 Task: Change the language on Google Flights to Indonesian.
Action: Mouse pressed left at (467, 178)
Screenshot: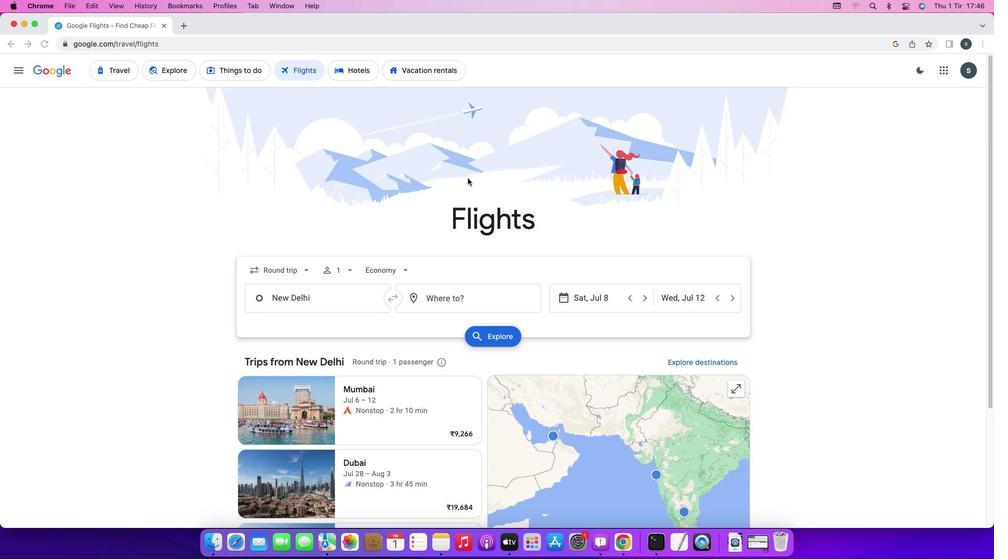 
Action: Mouse moved to (436, 215)
Screenshot: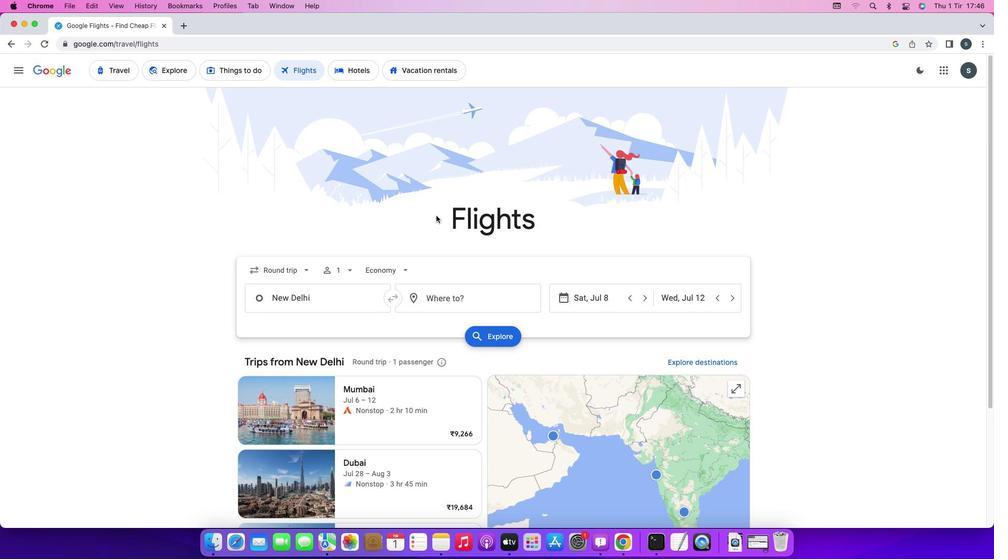 
Action: Mouse scrolled (436, 215) with delta (0, 0)
Screenshot: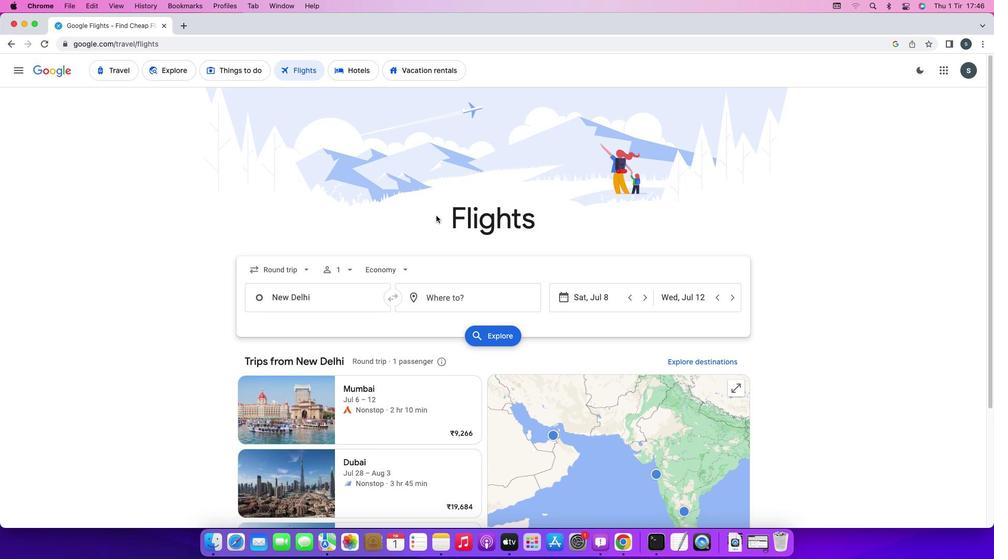 
Action: Mouse scrolled (436, 215) with delta (0, 0)
Screenshot: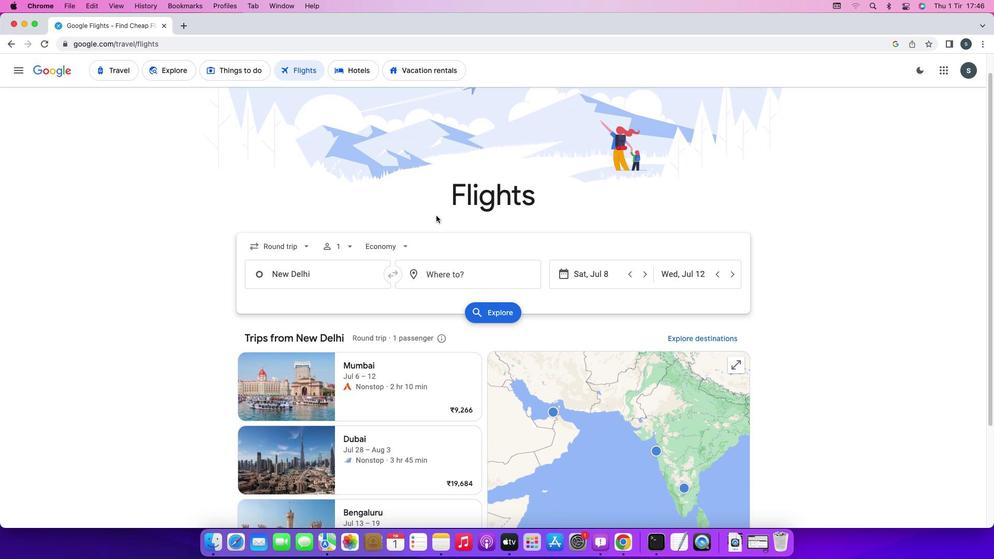 
Action: Mouse scrolled (436, 215) with delta (0, -1)
Screenshot: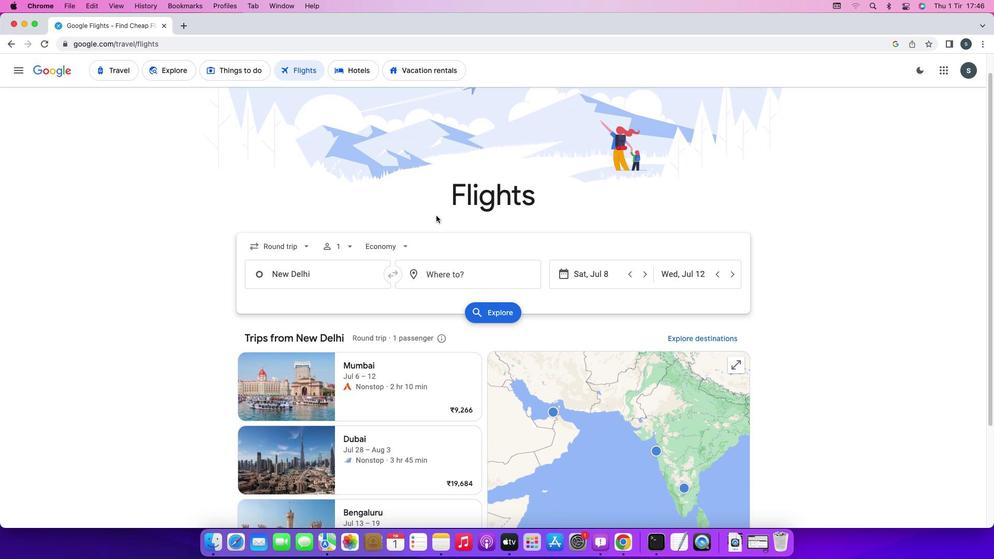 
Action: Mouse scrolled (436, 215) with delta (0, -2)
Screenshot: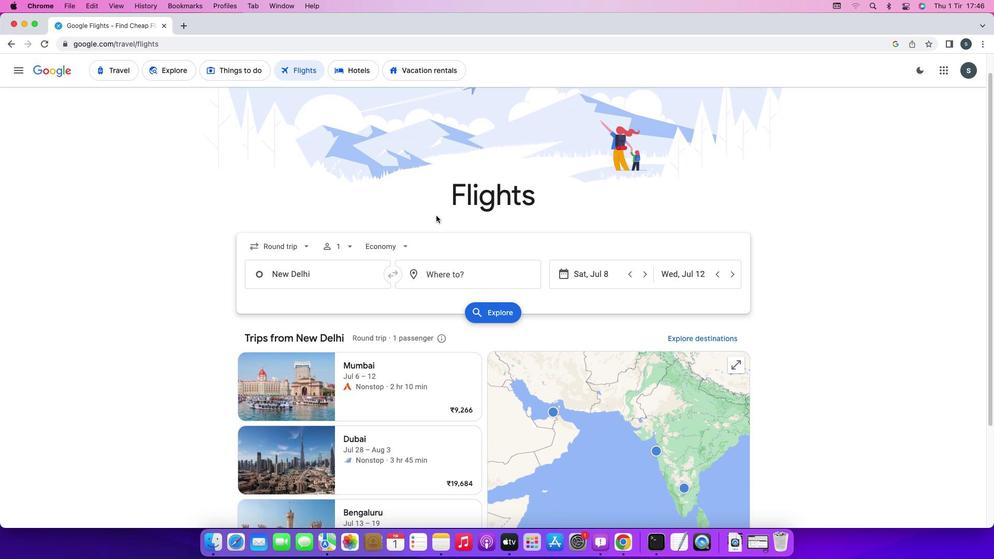 
Action: Mouse scrolled (436, 215) with delta (0, -2)
Screenshot: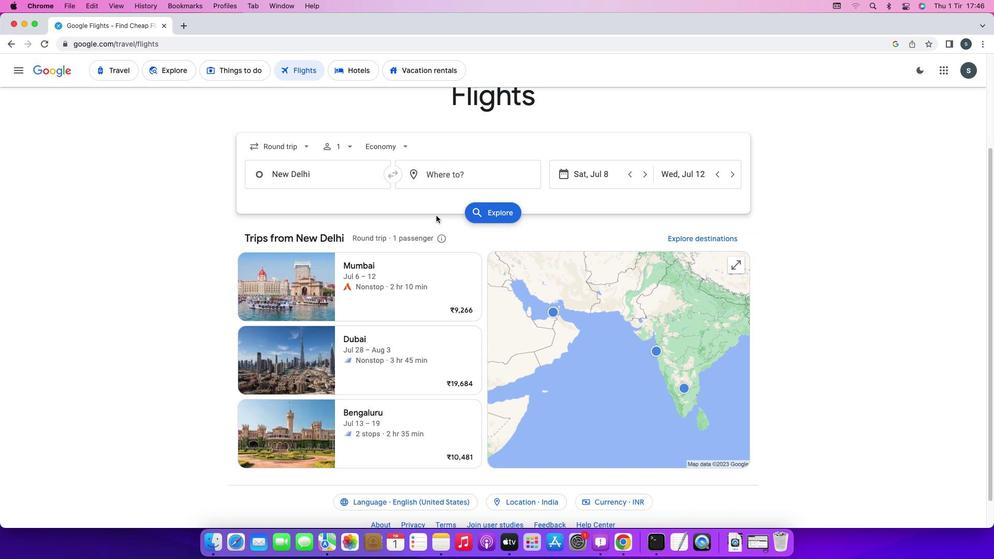 
Action: Mouse moved to (386, 474)
Screenshot: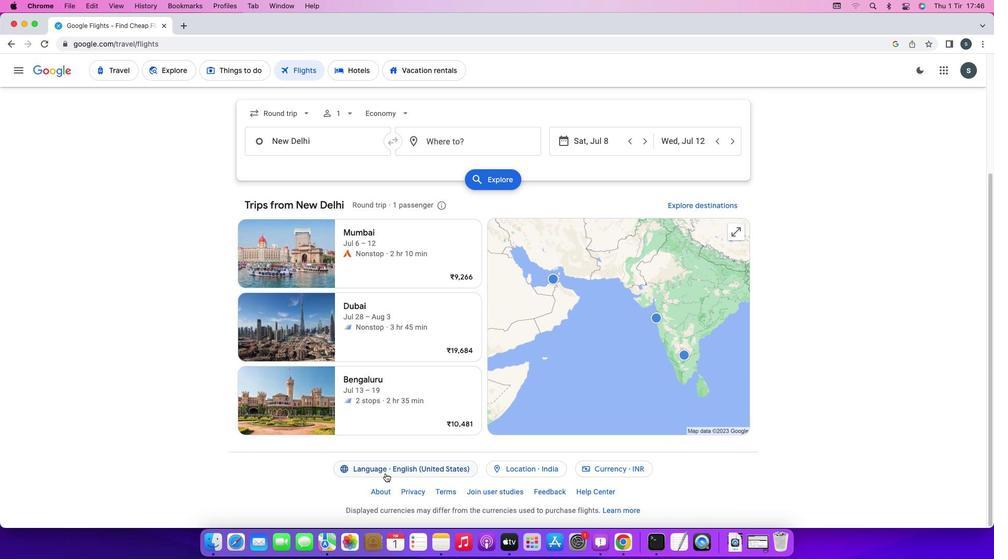 
Action: Mouse pressed left at (386, 474)
Screenshot: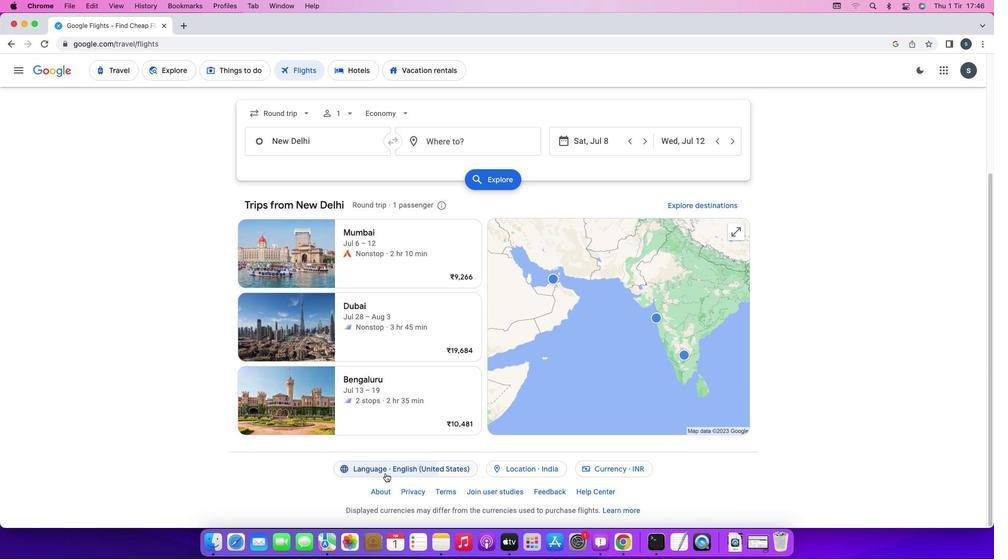 
Action: Mouse moved to (481, 364)
Screenshot: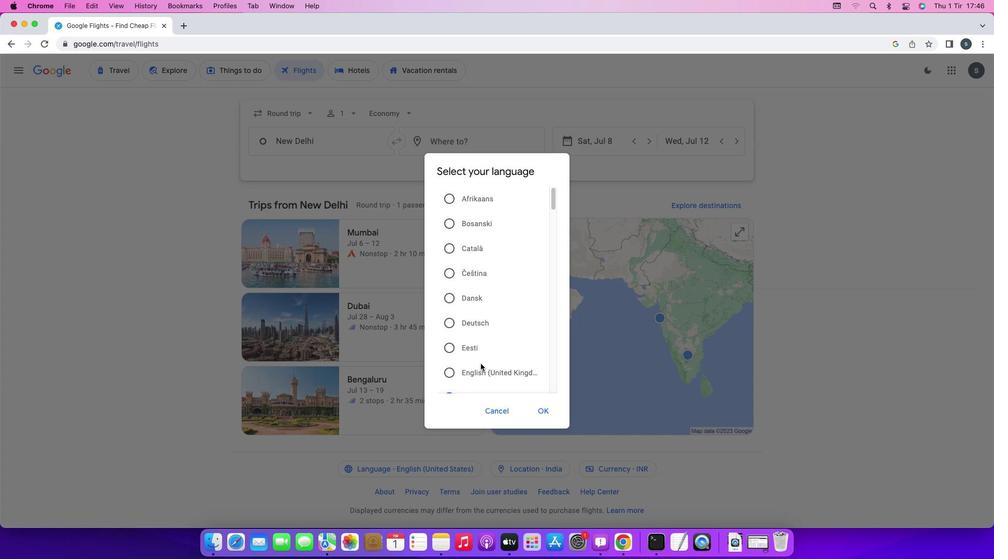 
Action: Mouse scrolled (481, 364) with delta (0, 0)
Screenshot: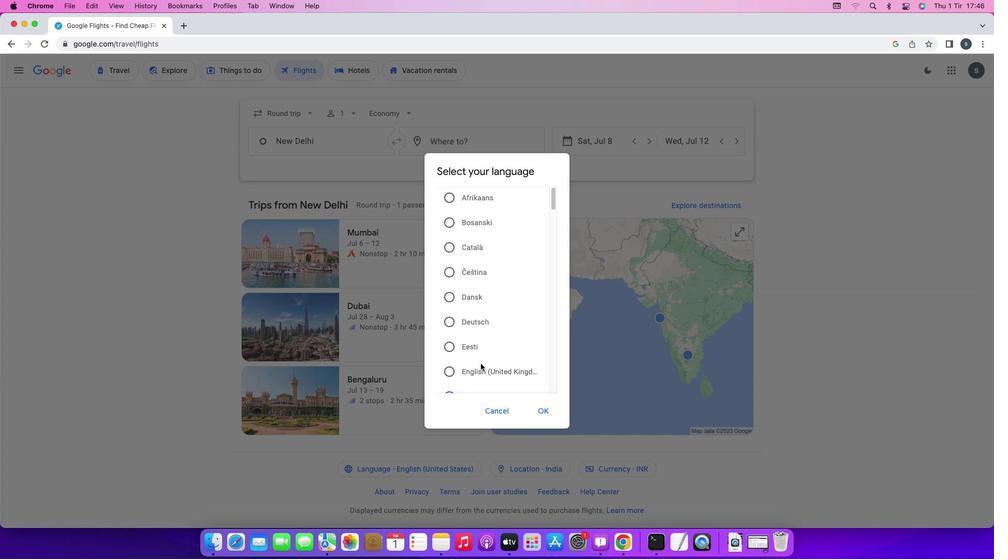 
Action: Mouse scrolled (481, 364) with delta (0, 0)
Screenshot: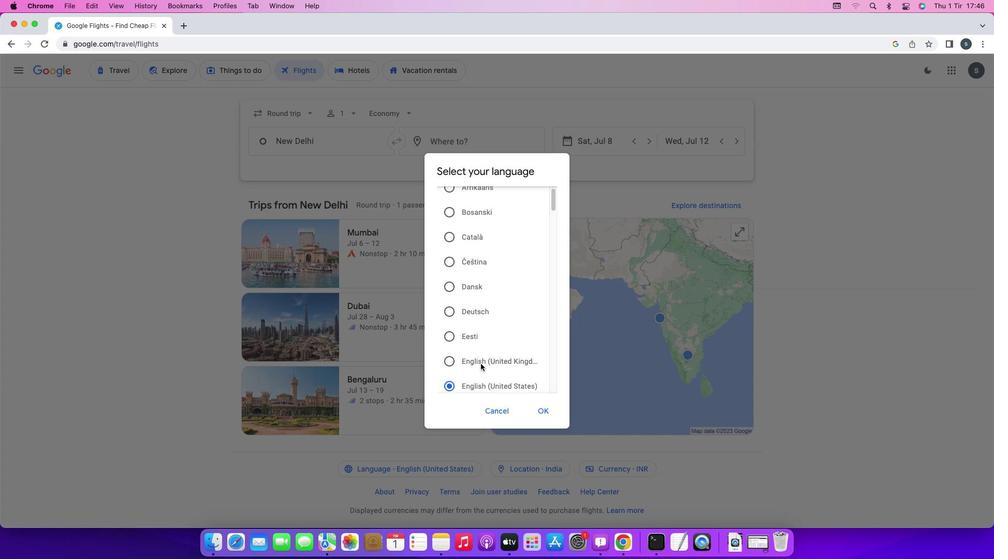 
Action: Mouse scrolled (481, 364) with delta (0, -1)
Screenshot: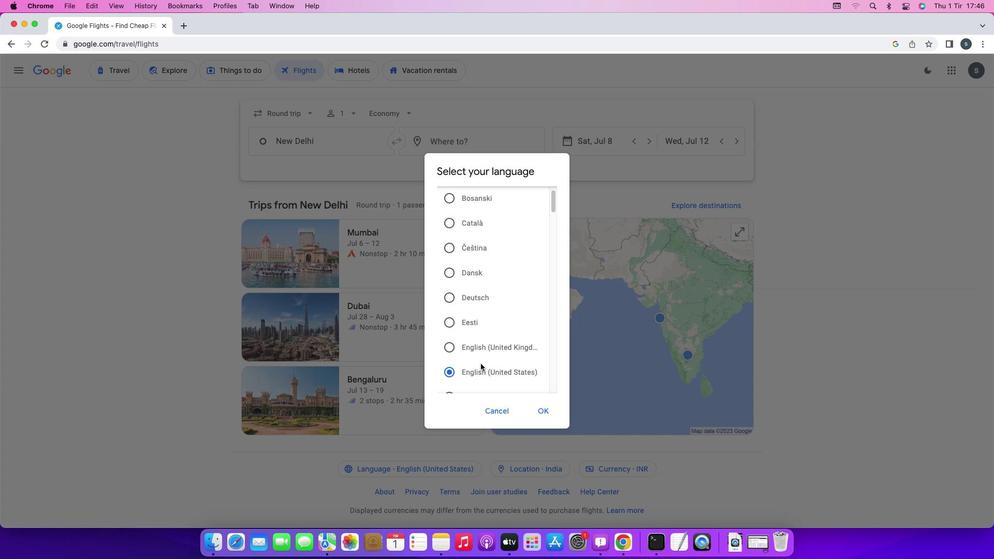 
Action: Mouse scrolled (481, 364) with delta (0, -1)
Screenshot: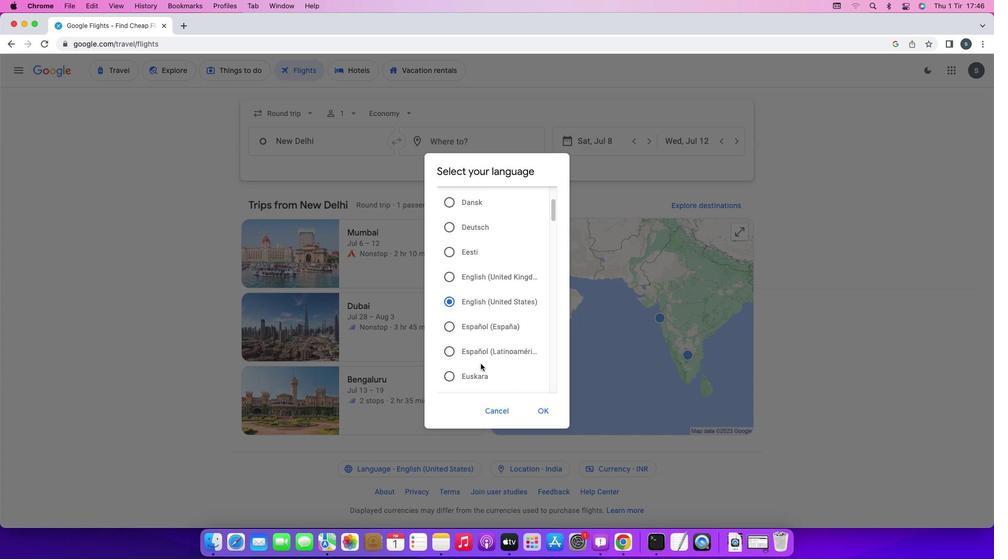 
Action: Mouse scrolled (481, 364) with delta (0, 0)
Screenshot: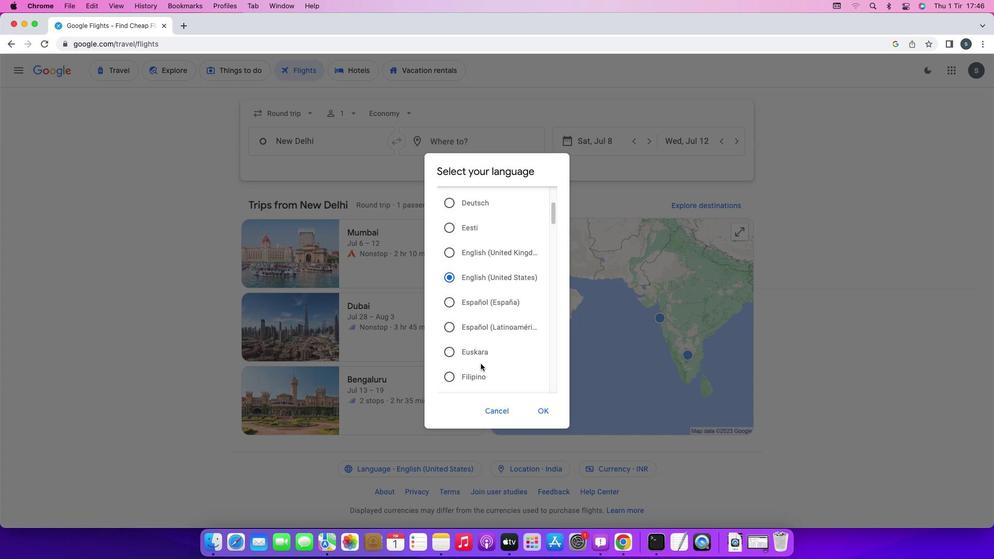 
Action: Mouse scrolled (481, 364) with delta (0, 0)
Screenshot: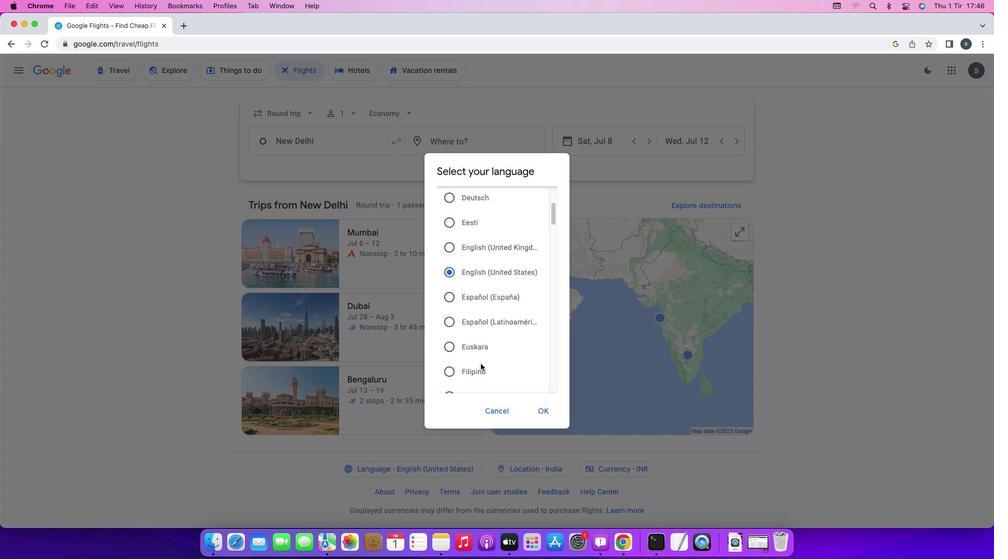
Action: Mouse scrolled (481, 364) with delta (0, -1)
Screenshot: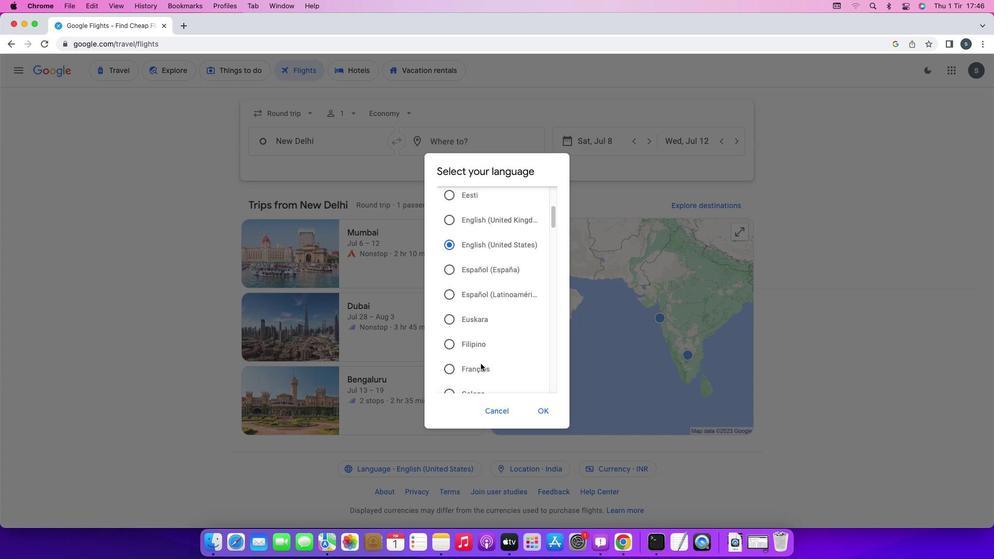 
Action: Mouse scrolled (481, 364) with delta (0, -1)
Screenshot: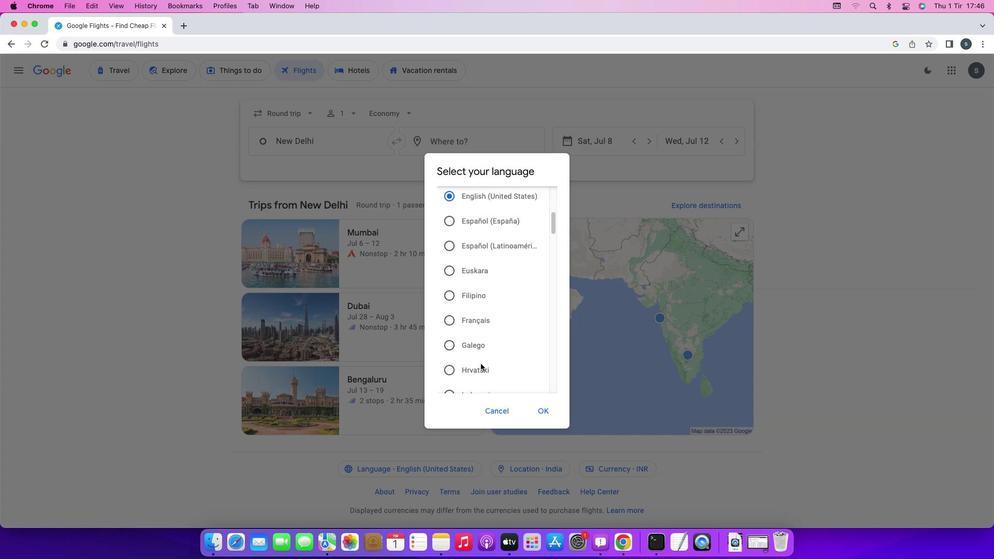 
Action: Mouse scrolled (481, 364) with delta (0, 0)
Screenshot: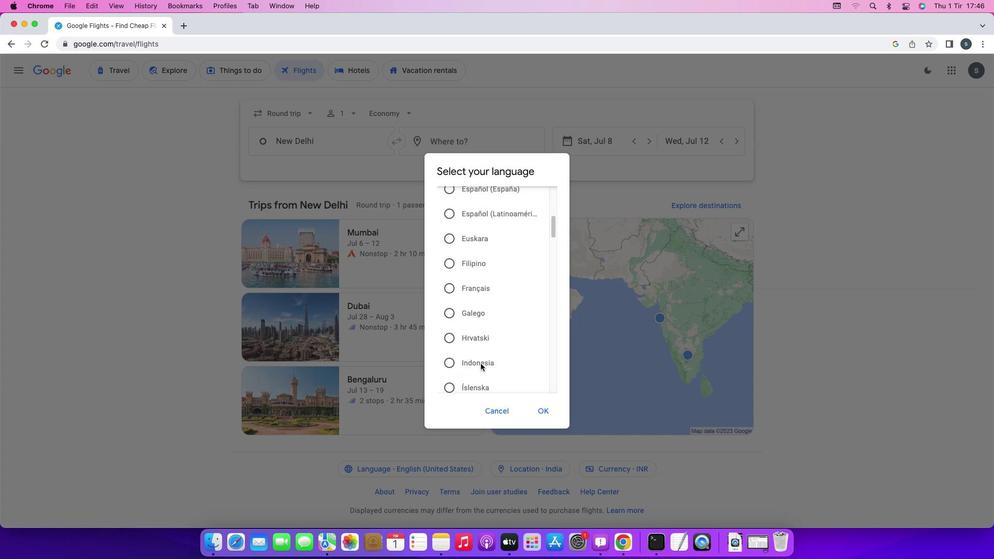
Action: Mouse scrolled (481, 364) with delta (0, 0)
Screenshot: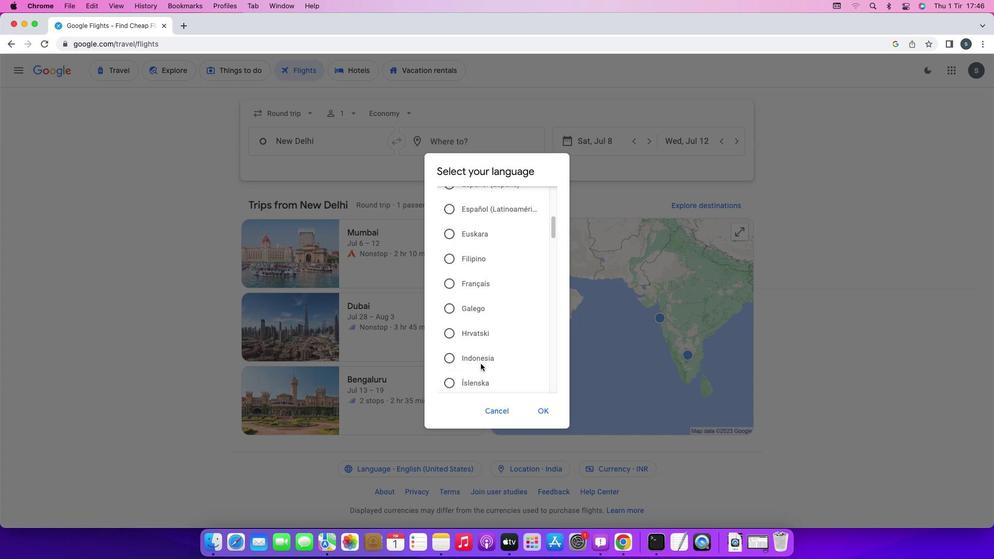 
Action: Mouse moved to (451, 351)
Screenshot: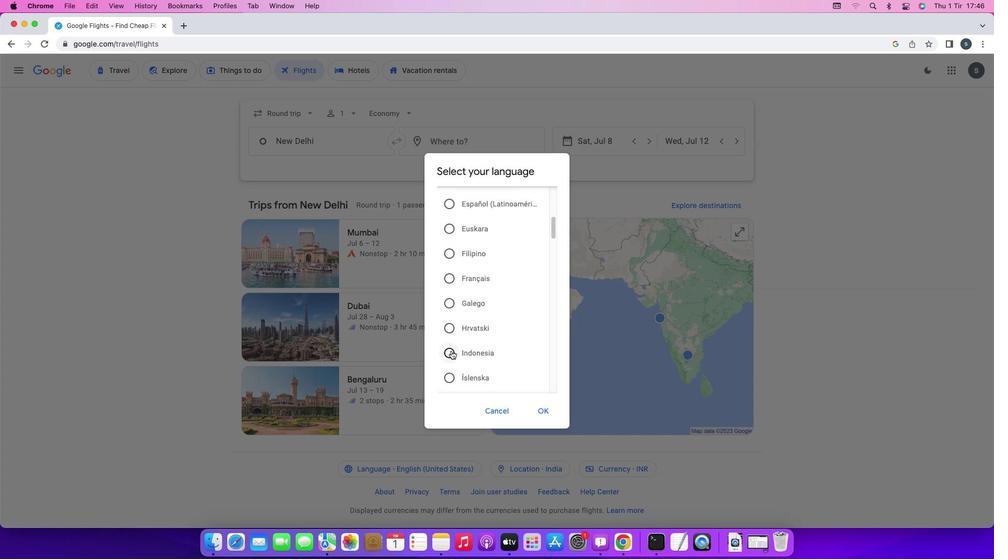 
Action: Mouse pressed left at (451, 351)
Screenshot: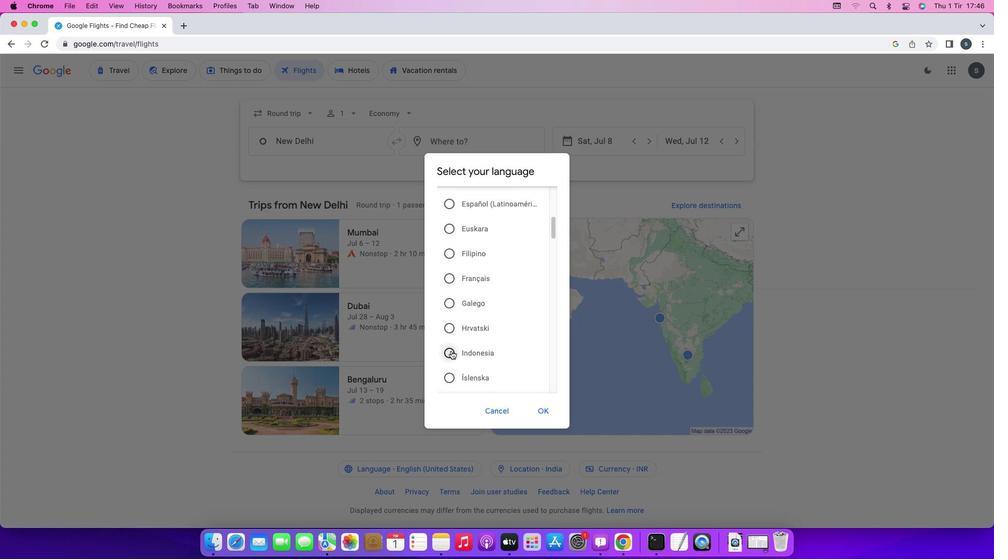 
Action: Mouse moved to (544, 411)
Screenshot: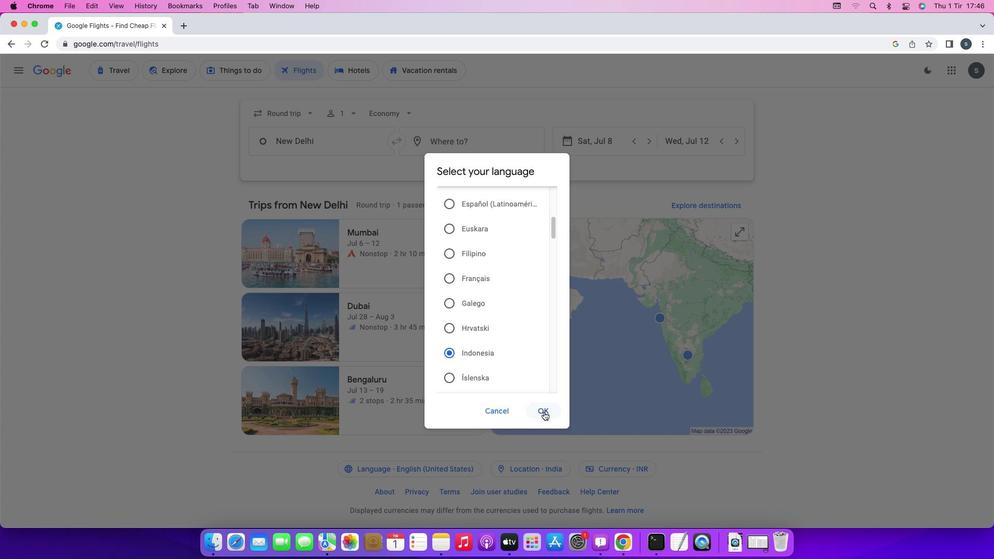 
Action: Mouse pressed left at (544, 411)
Screenshot: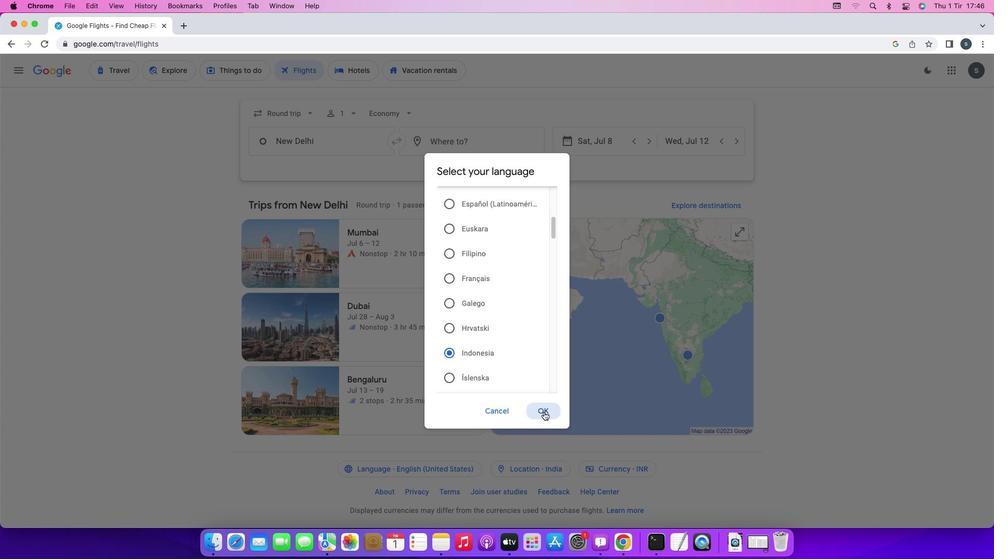 
Action: Mouse moved to (555, 358)
Screenshot: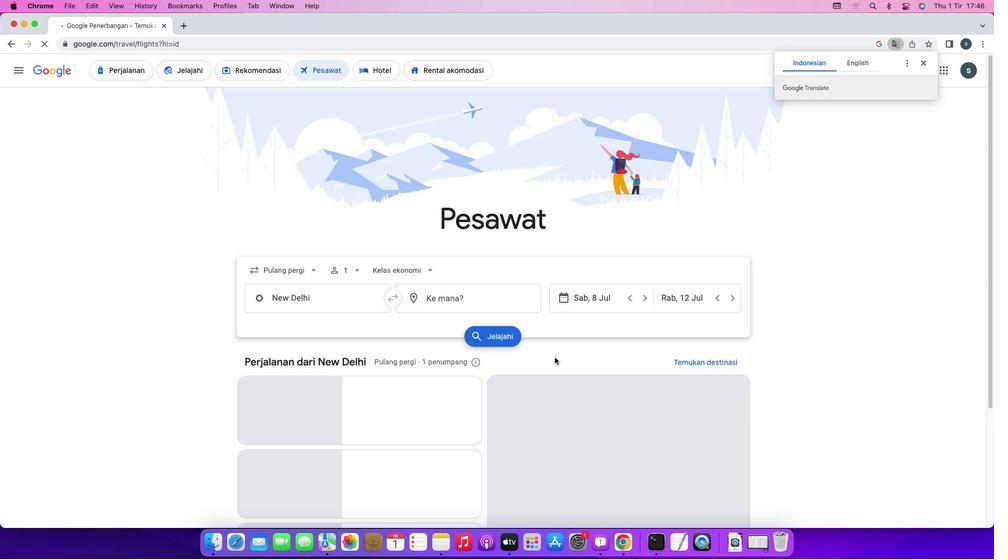 
